 Task: Set the stereo mode to Stereo.
Action: Mouse moved to (52, 16)
Screenshot: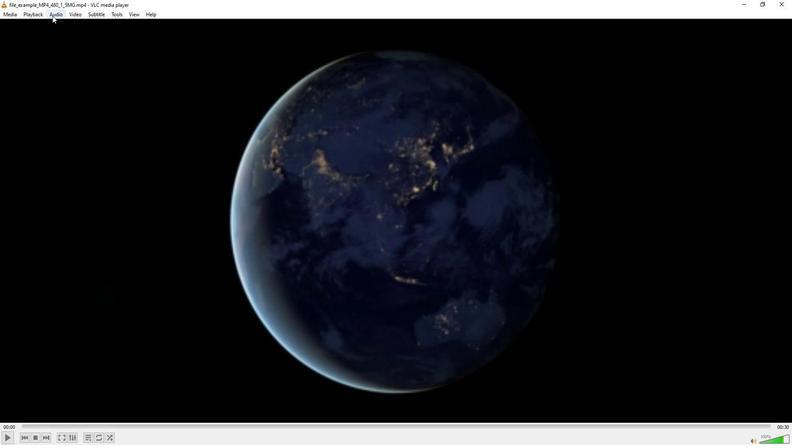 
Action: Mouse pressed left at (52, 16)
Screenshot: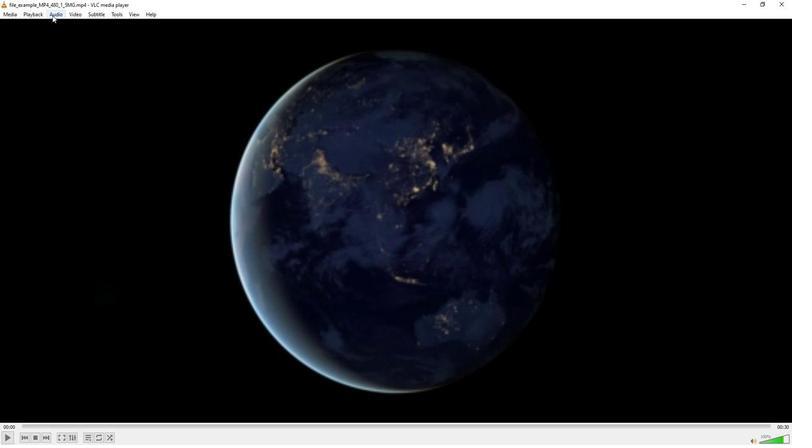 
Action: Mouse moved to (65, 44)
Screenshot: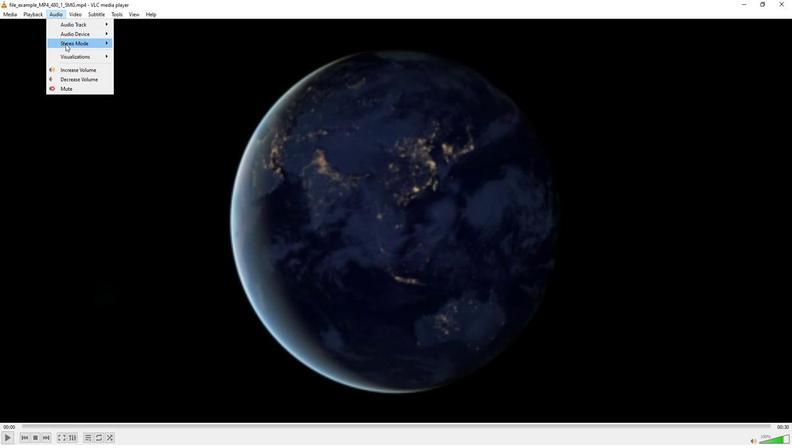 
Action: Mouse pressed left at (65, 44)
Screenshot: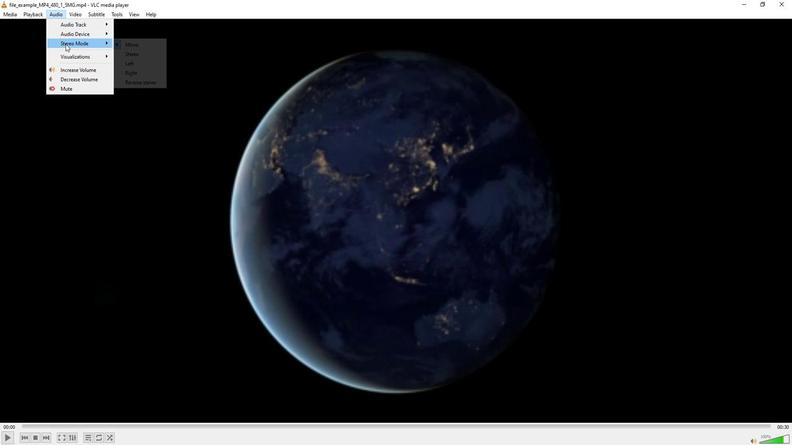 
Action: Mouse moved to (134, 55)
Screenshot: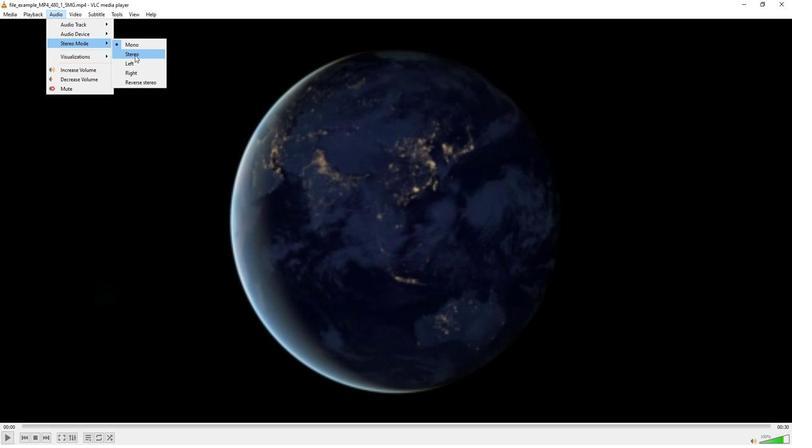 
Action: Mouse pressed left at (134, 55)
Screenshot: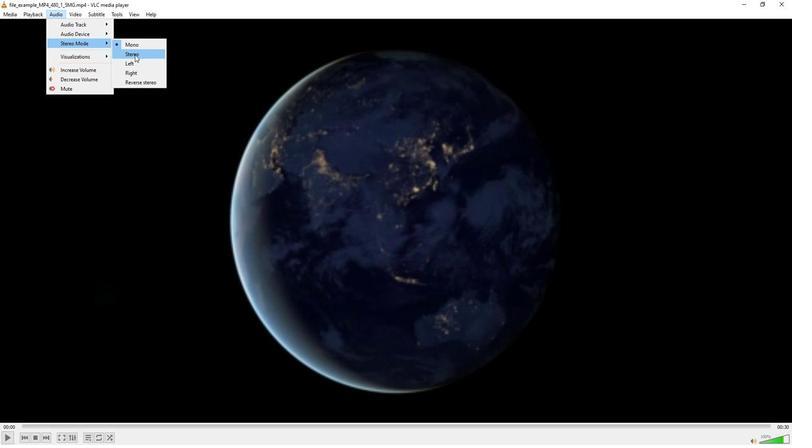 
Action: Mouse moved to (135, 61)
Screenshot: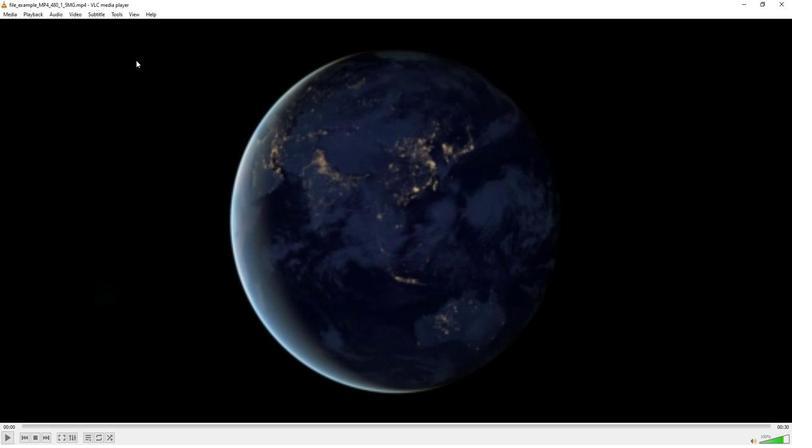 
